 Task: Create a due date automation trigger when advanced on, 2 days after a card is due add fields with custom field "Resume" unchecked at 11:00 AM.
Action: Mouse moved to (1156, 96)
Screenshot: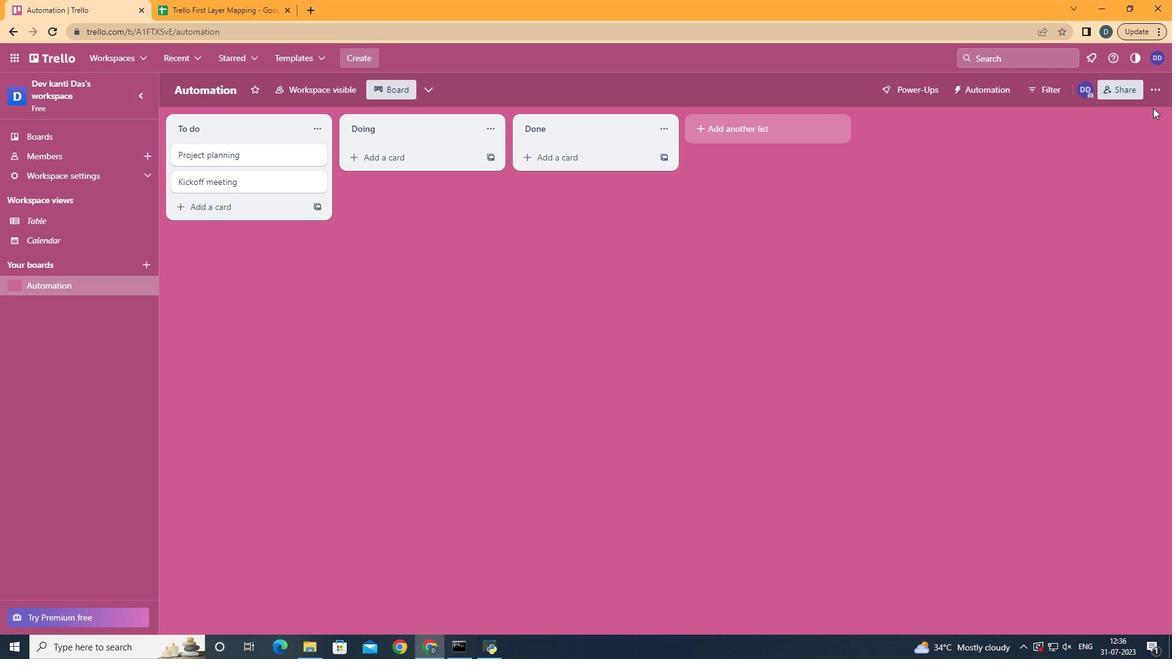 
Action: Mouse pressed left at (1156, 96)
Screenshot: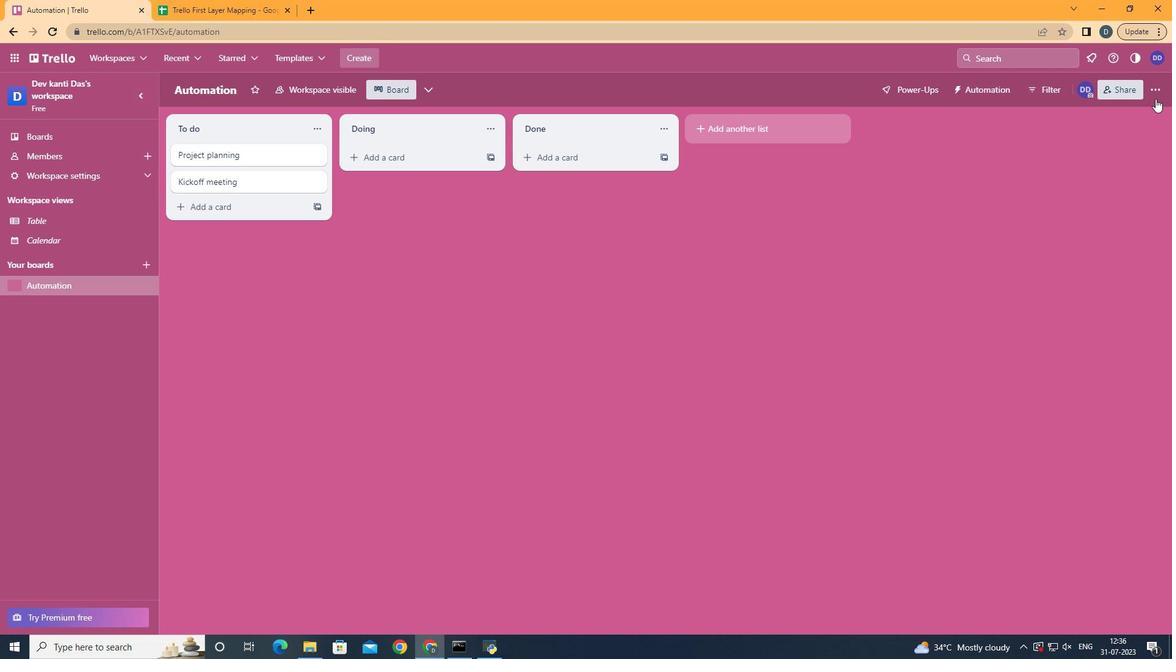 
Action: Mouse moved to (1086, 270)
Screenshot: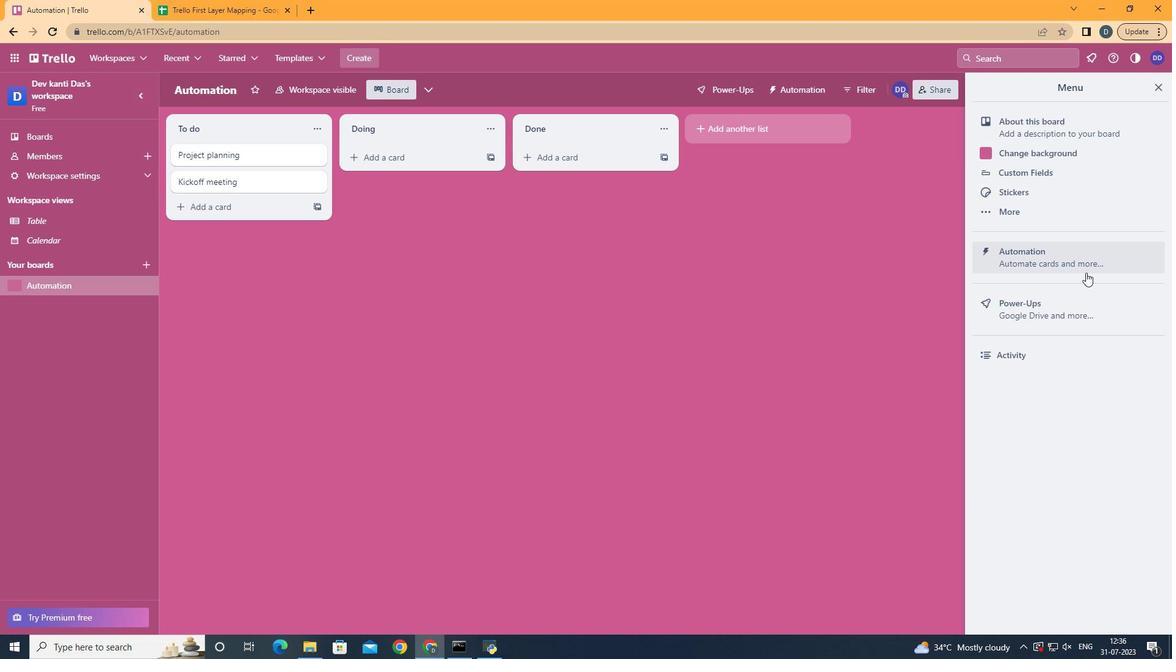 
Action: Mouse pressed left at (1086, 270)
Screenshot: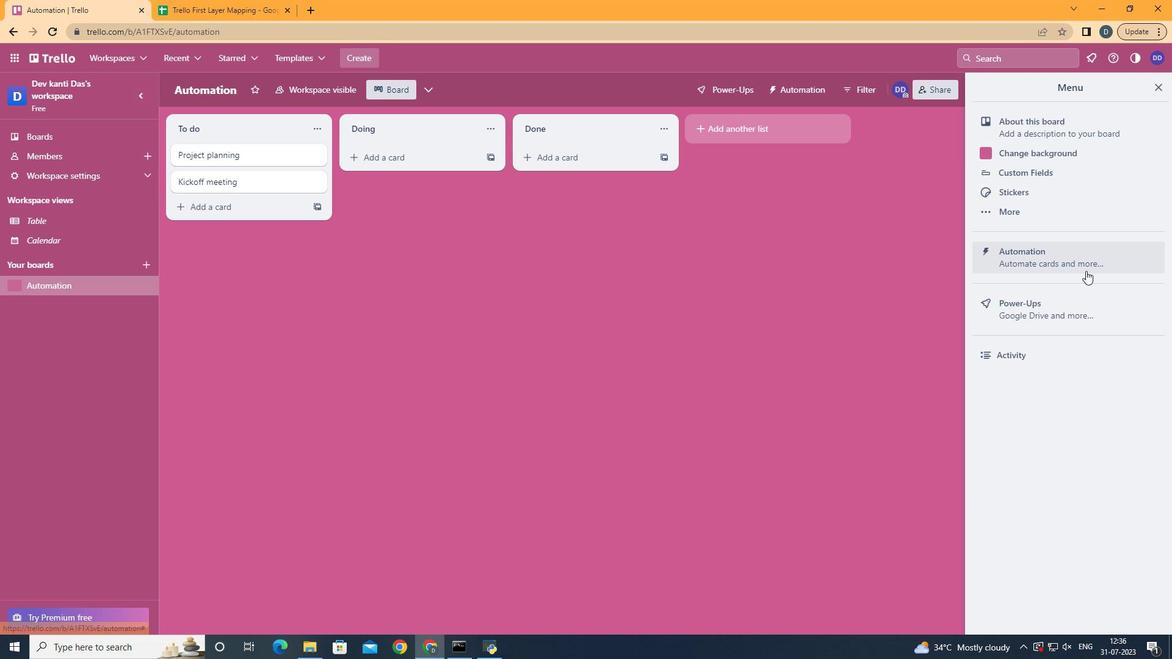 
Action: Mouse moved to (249, 255)
Screenshot: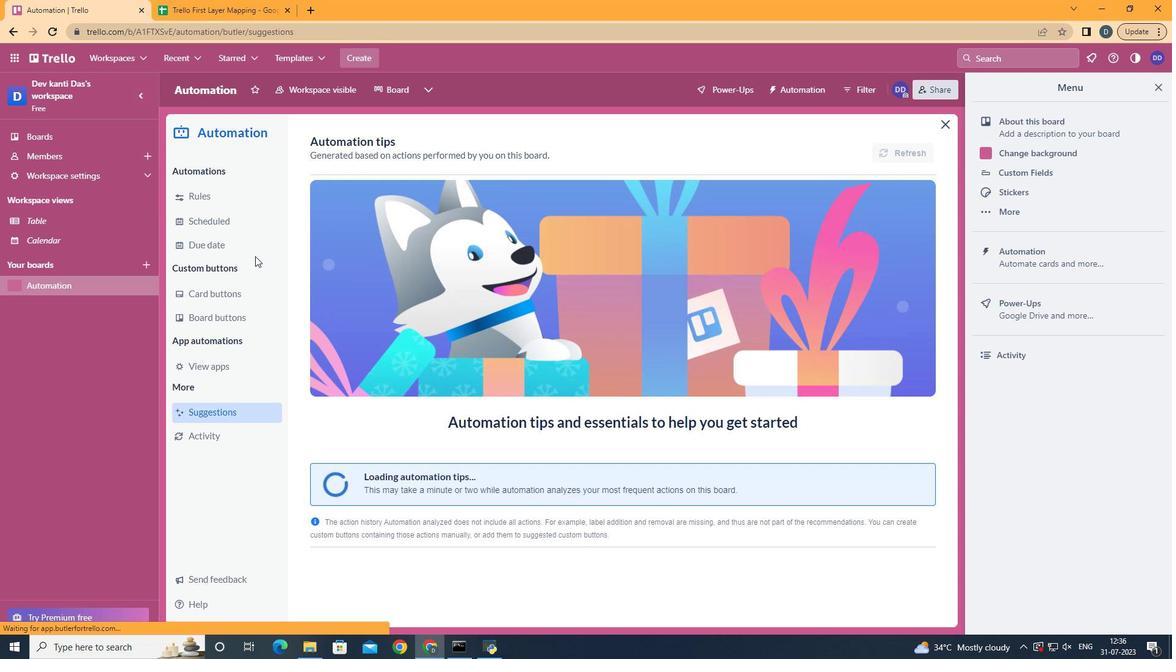 
Action: Mouse pressed left at (249, 255)
Screenshot: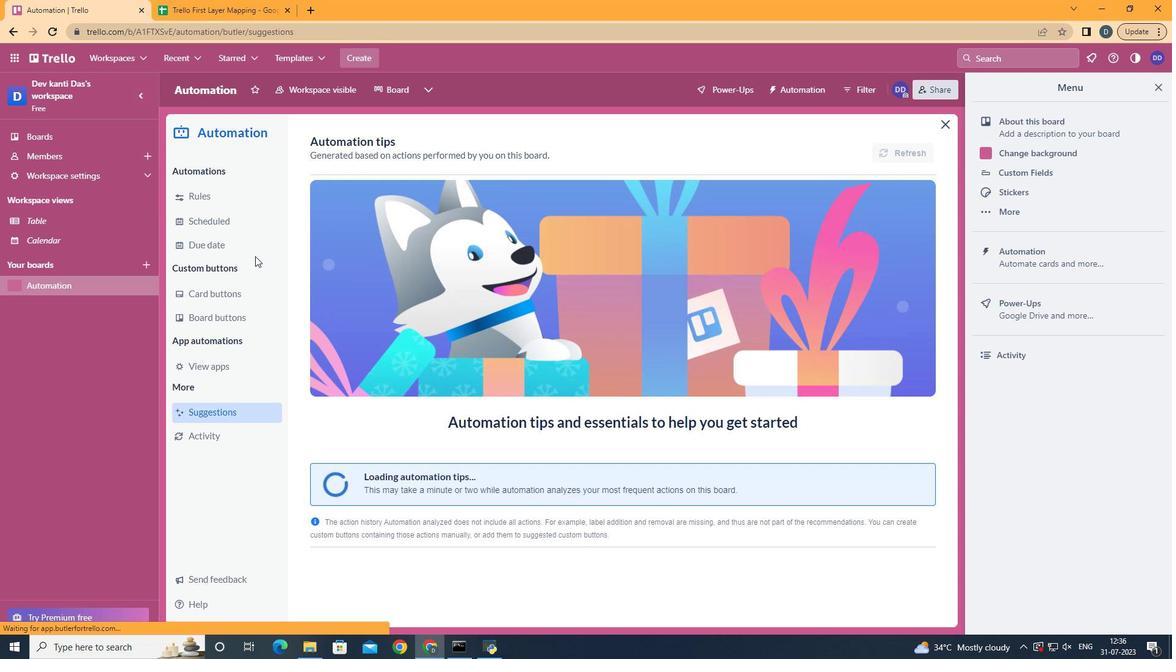 
Action: Mouse moved to (880, 147)
Screenshot: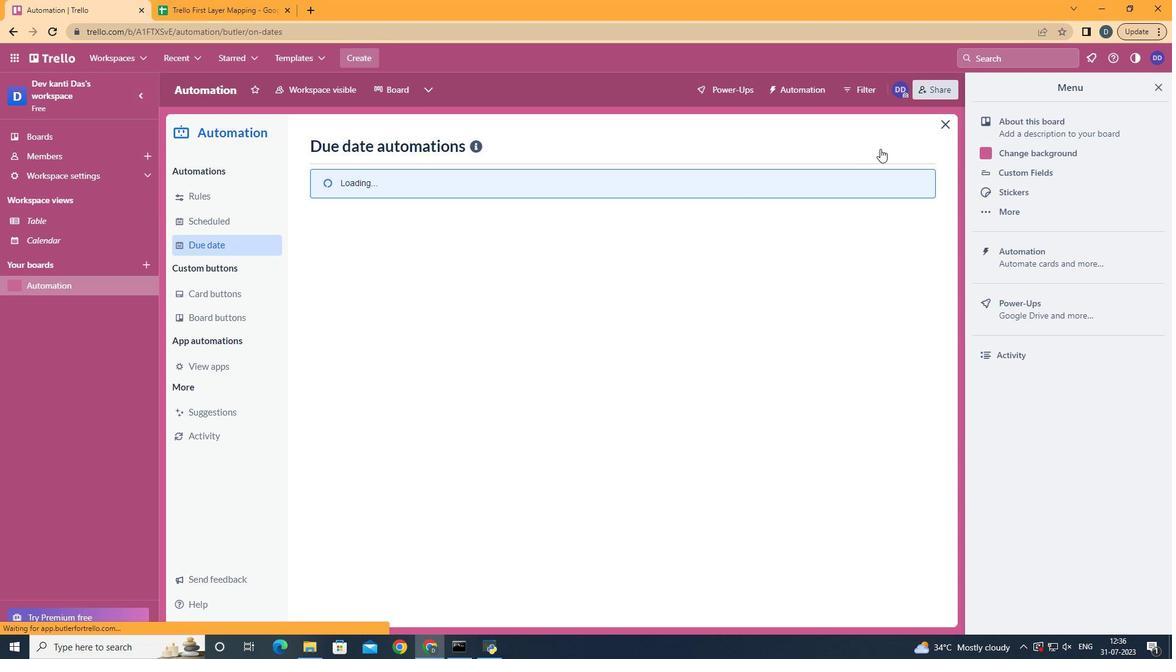 
Action: Mouse pressed left at (880, 147)
Screenshot: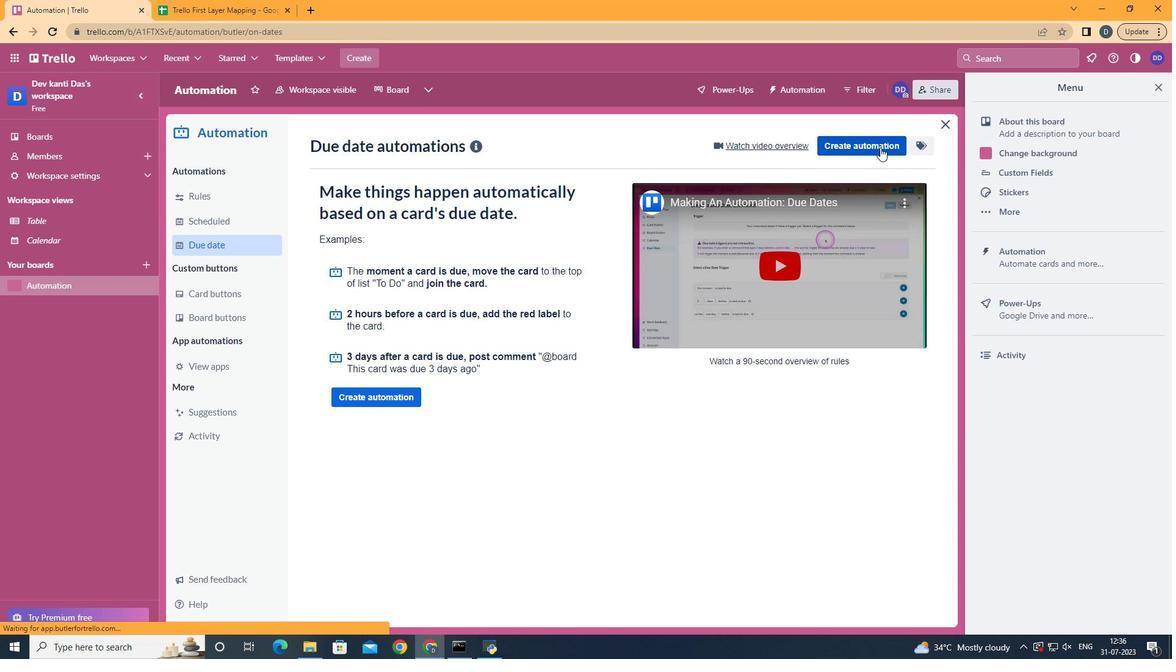 
Action: Mouse moved to (601, 262)
Screenshot: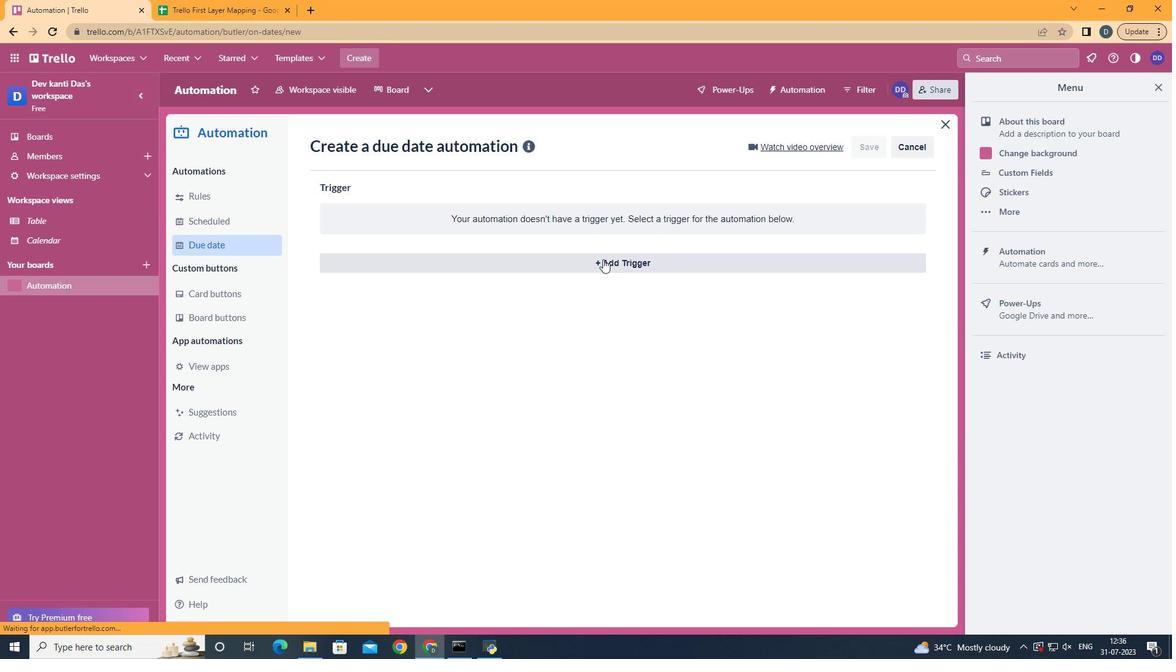 
Action: Mouse pressed left at (601, 262)
Screenshot: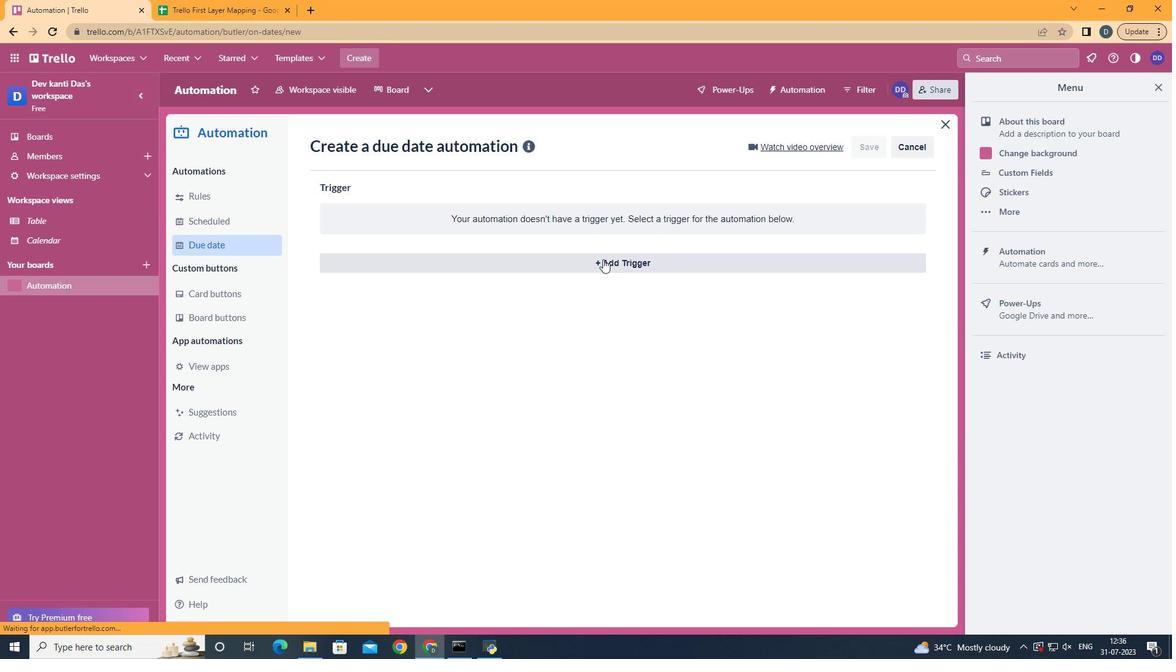 
Action: Mouse moved to (430, 498)
Screenshot: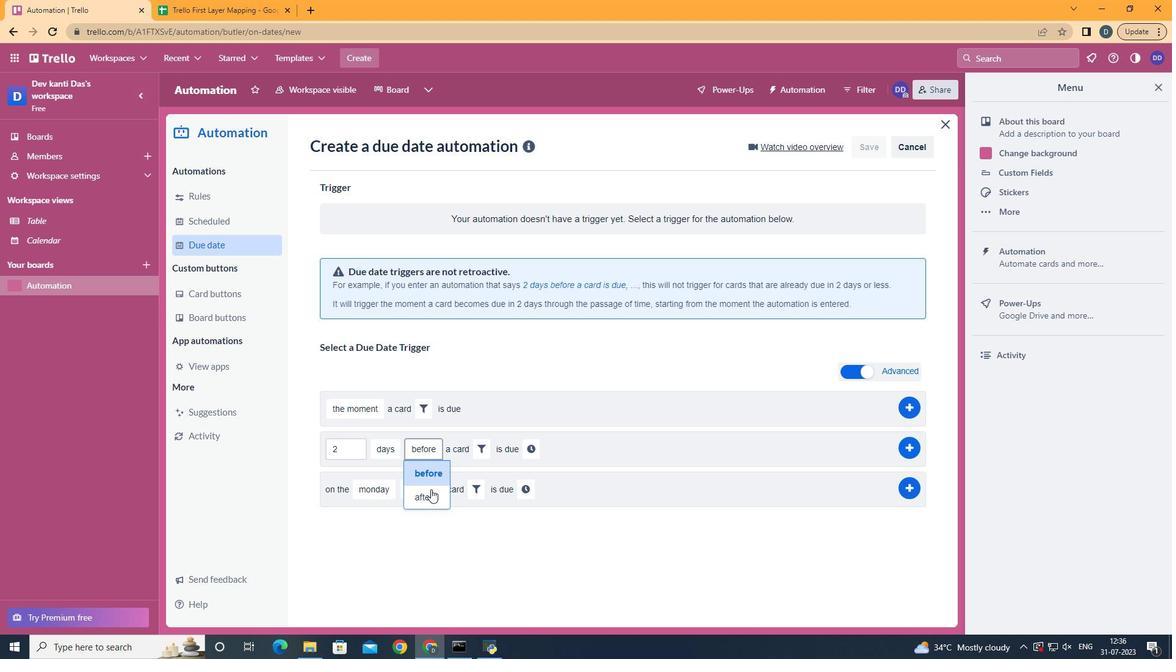 
Action: Mouse pressed left at (430, 498)
Screenshot: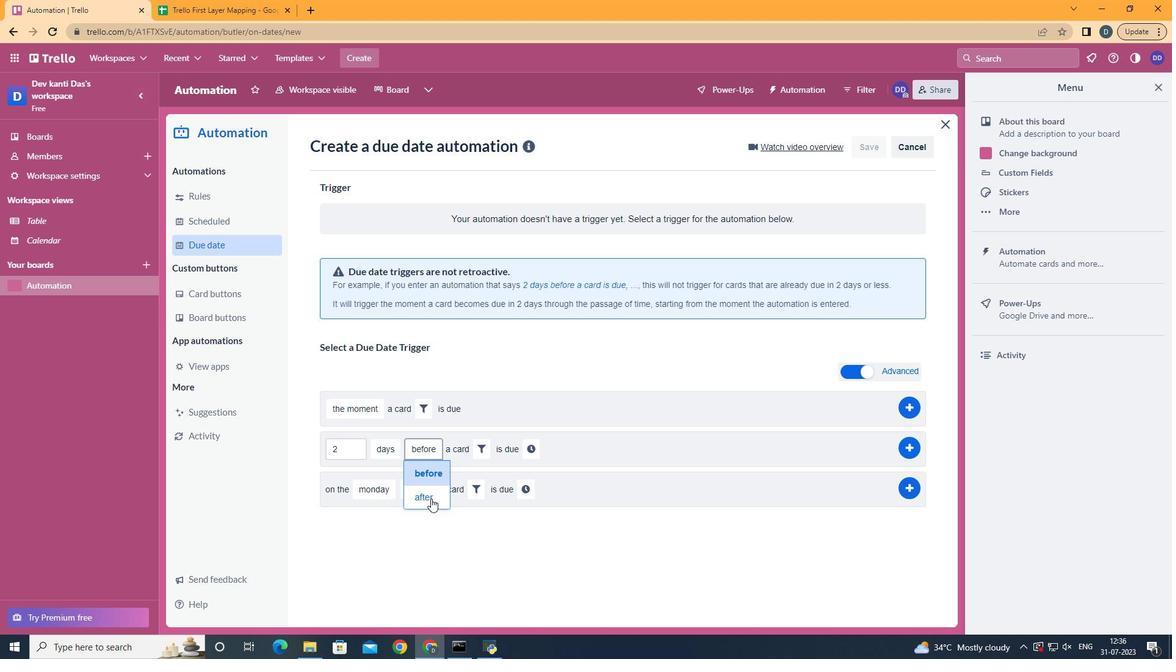 
Action: Mouse moved to (477, 449)
Screenshot: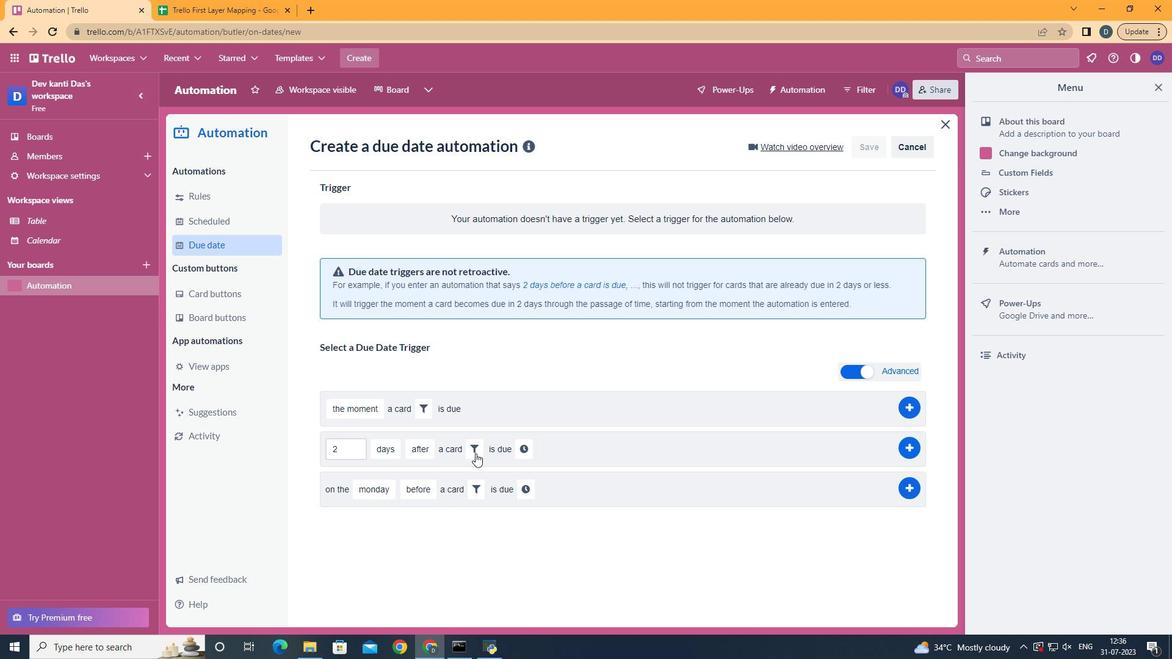 
Action: Mouse pressed left at (477, 449)
Screenshot: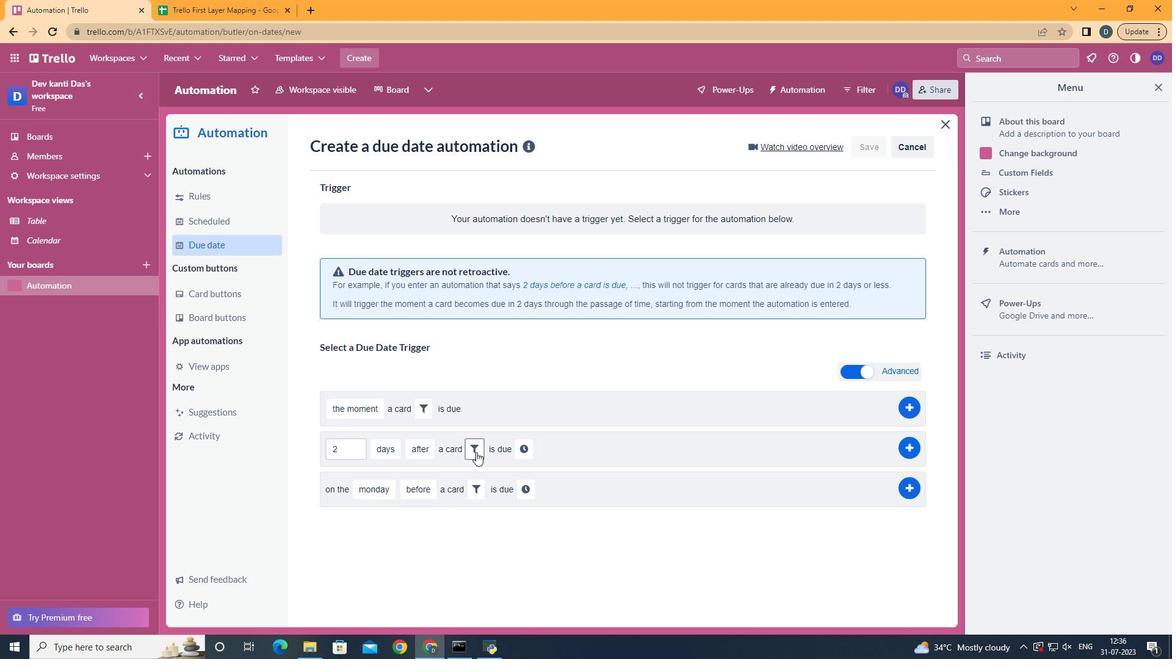 
Action: Mouse moved to (657, 485)
Screenshot: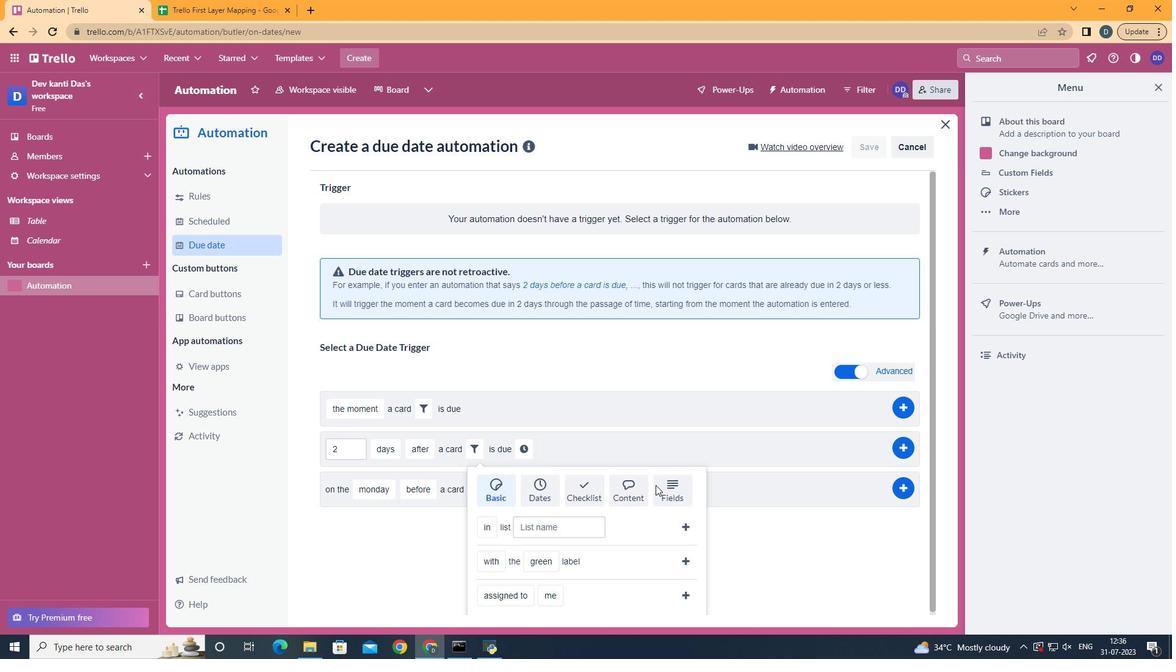 
Action: Mouse pressed left at (657, 485)
Screenshot: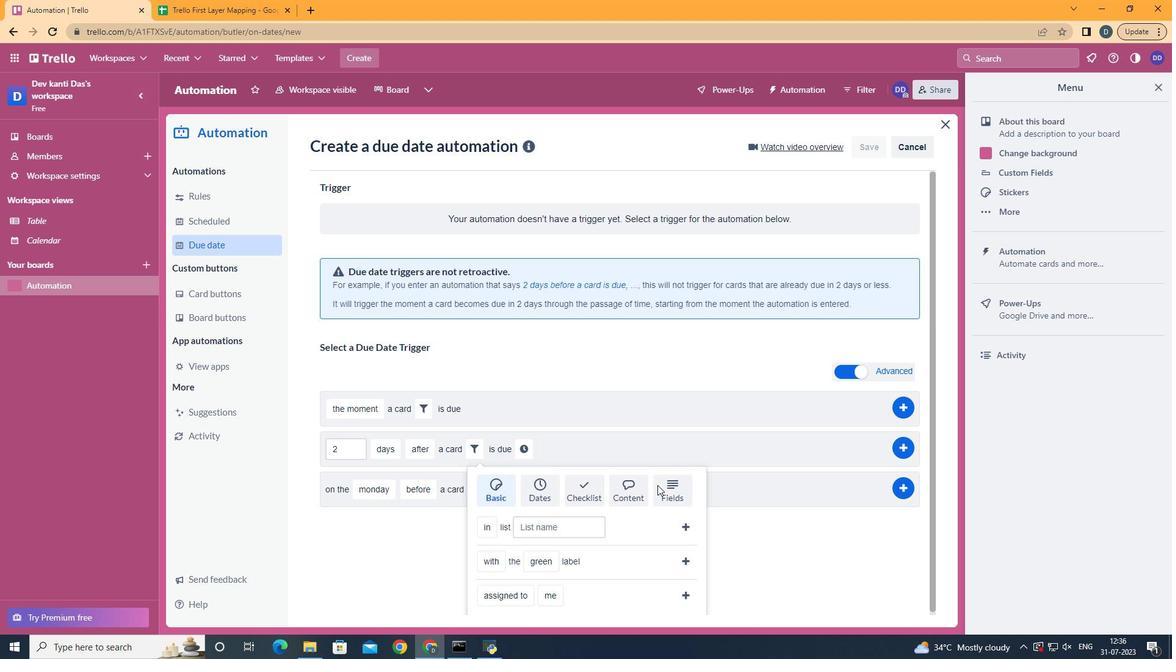 
Action: Mouse moved to (669, 479)
Screenshot: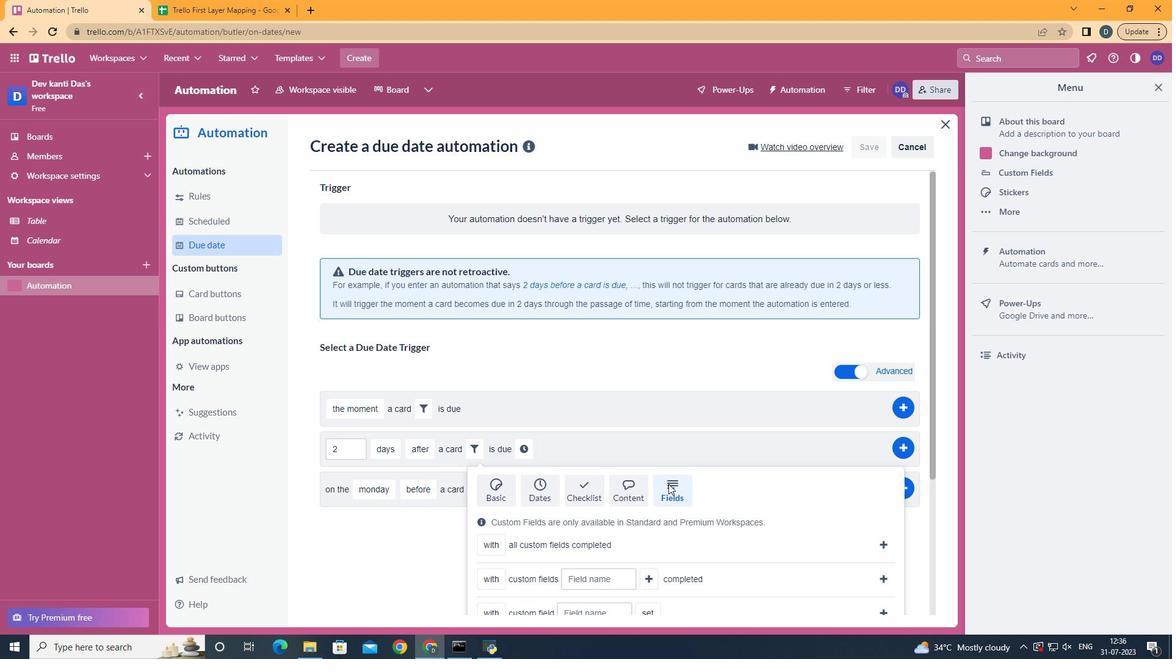 
Action: Mouse scrolled (669, 479) with delta (0, 0)
Screenshot: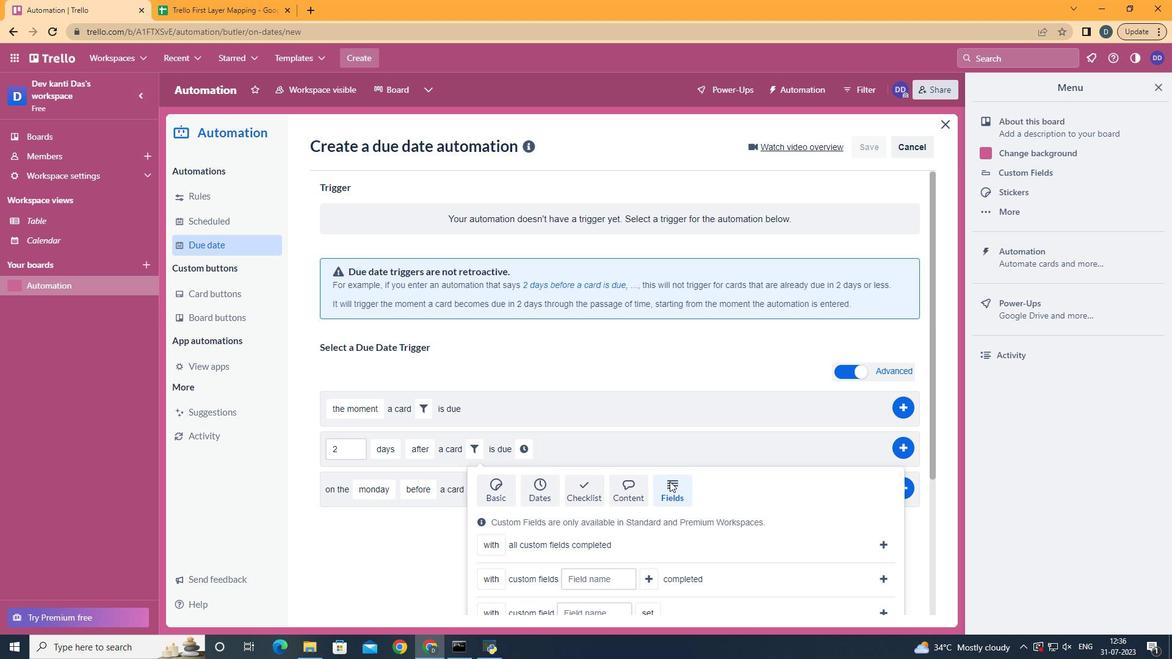 
Action: Mouse scrolled (669, 479) with delta (0, 0)
Screenshot: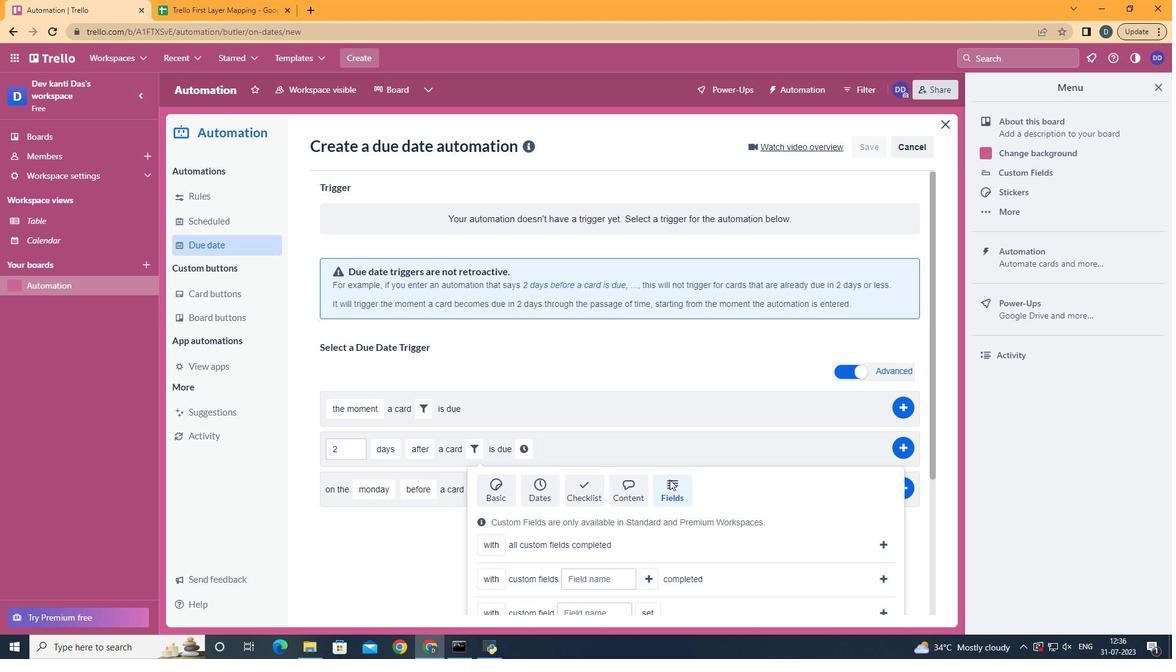 
Action: Mouse scrolled (669, 479) with delta (0, 0)
Screenshot: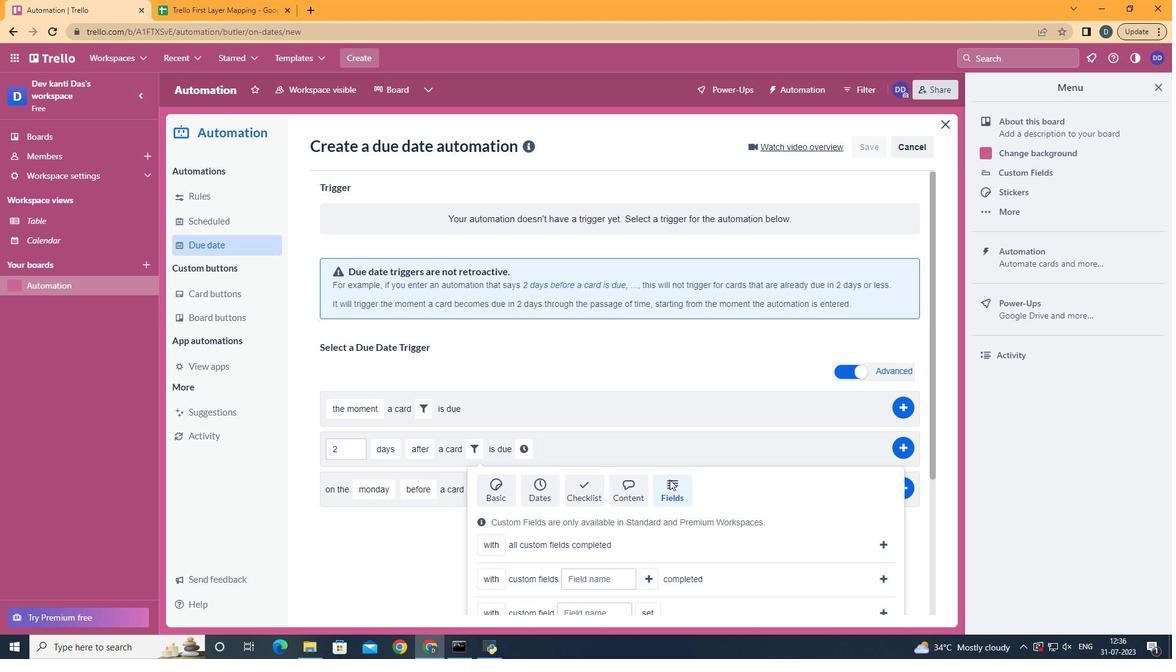 
Action: Mouse scrolled (669, 479) with delta (0, 0)
Screenshot: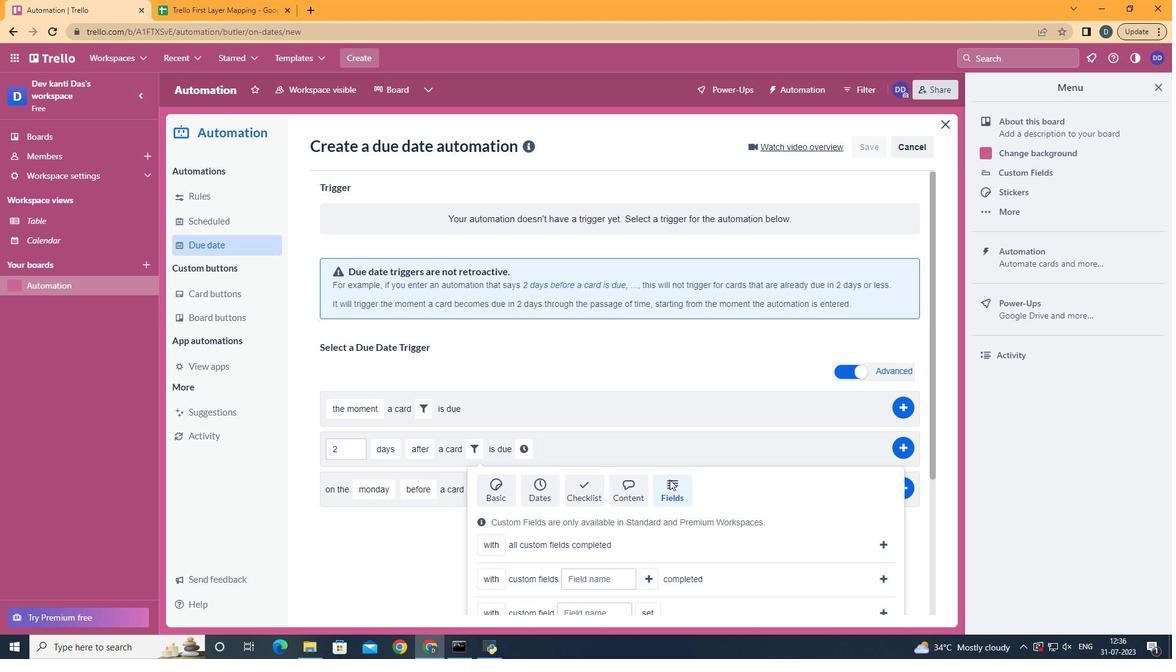 
Action: Mouse scrolled (669, 479) with delta (0, 0)
Screenshot: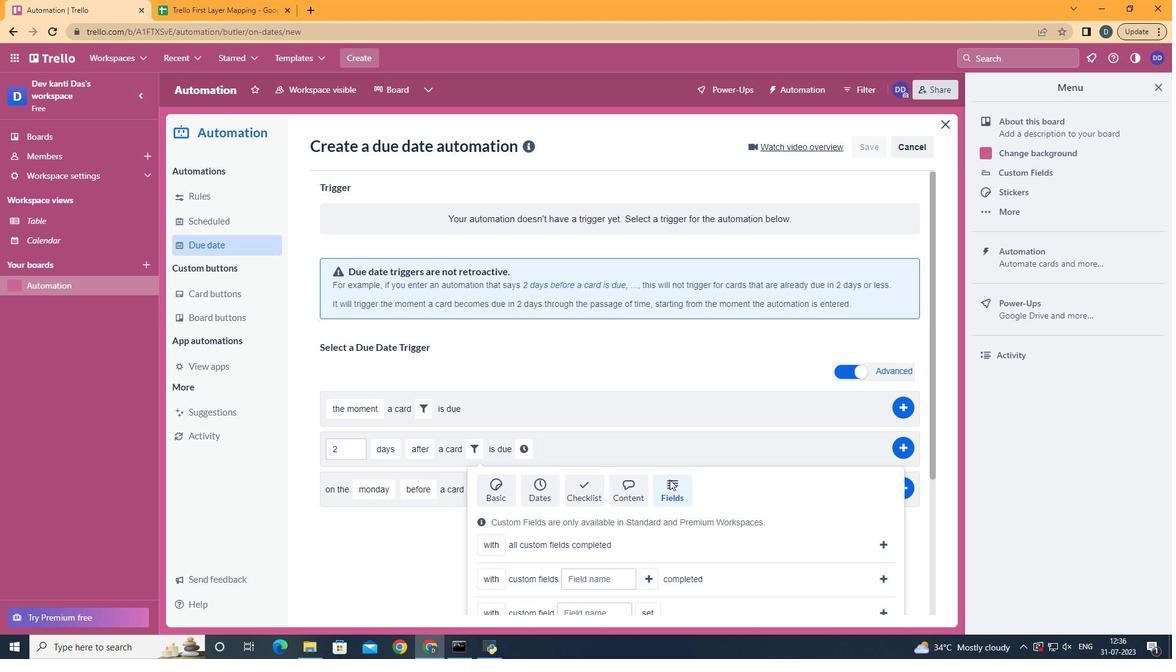 
Action: Mouse moved to (501, 514)
Screenshot: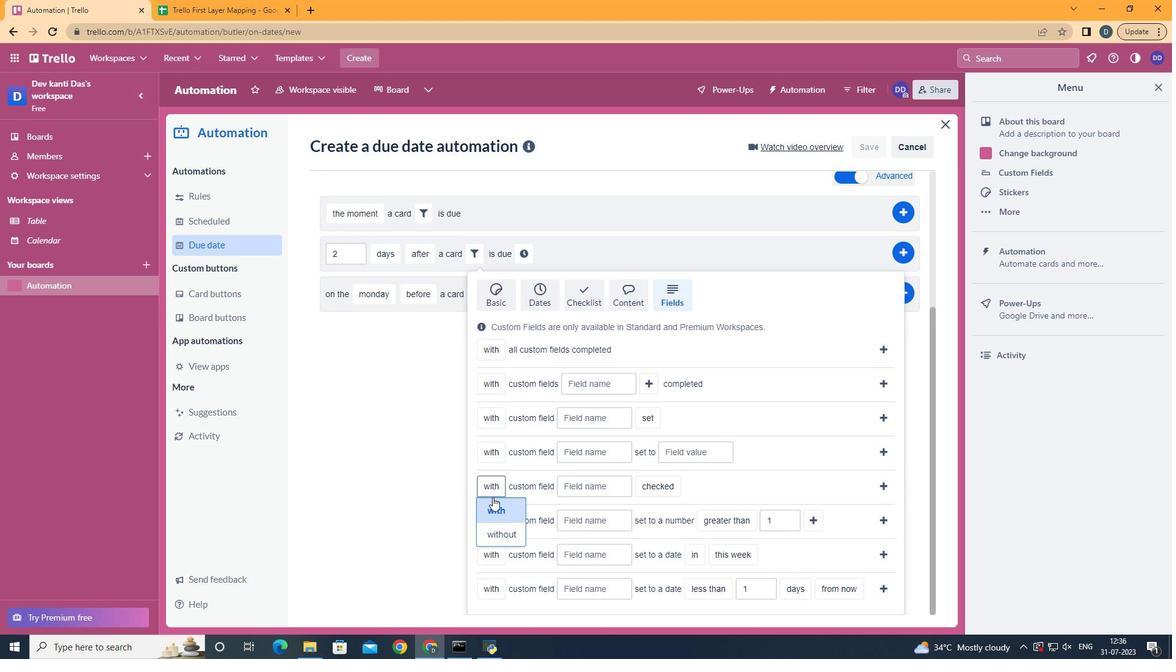 
Action: Mouse pressed left at (501, 514)
Screenshot: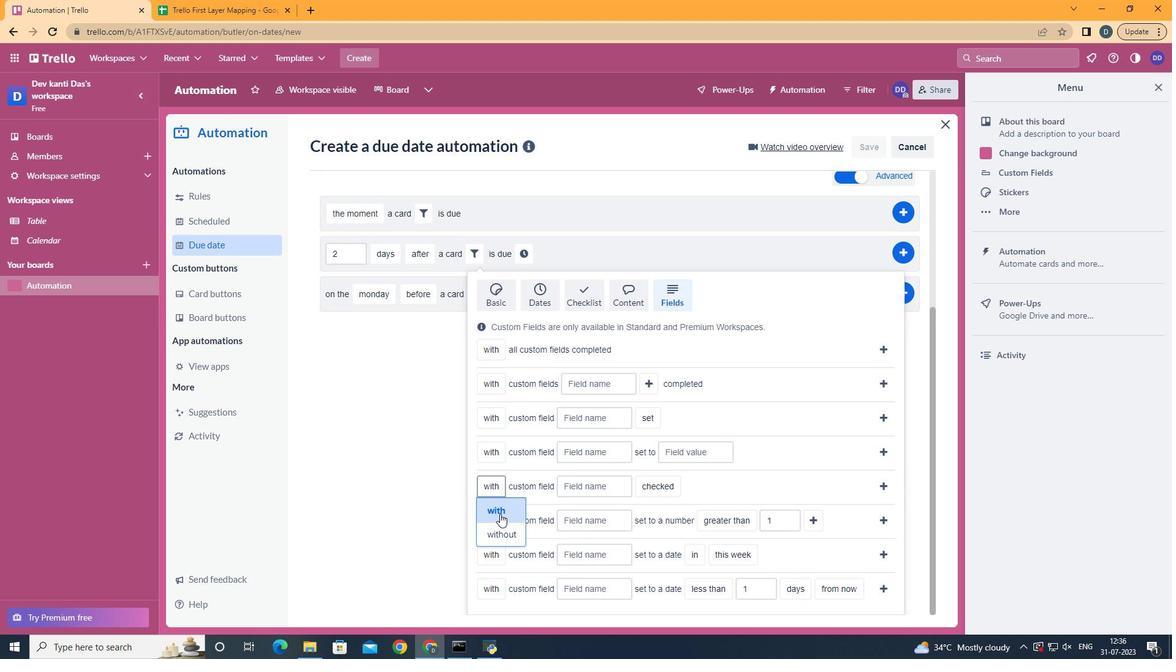 
Action: Mouse moved to (586, 488)
Screenshot: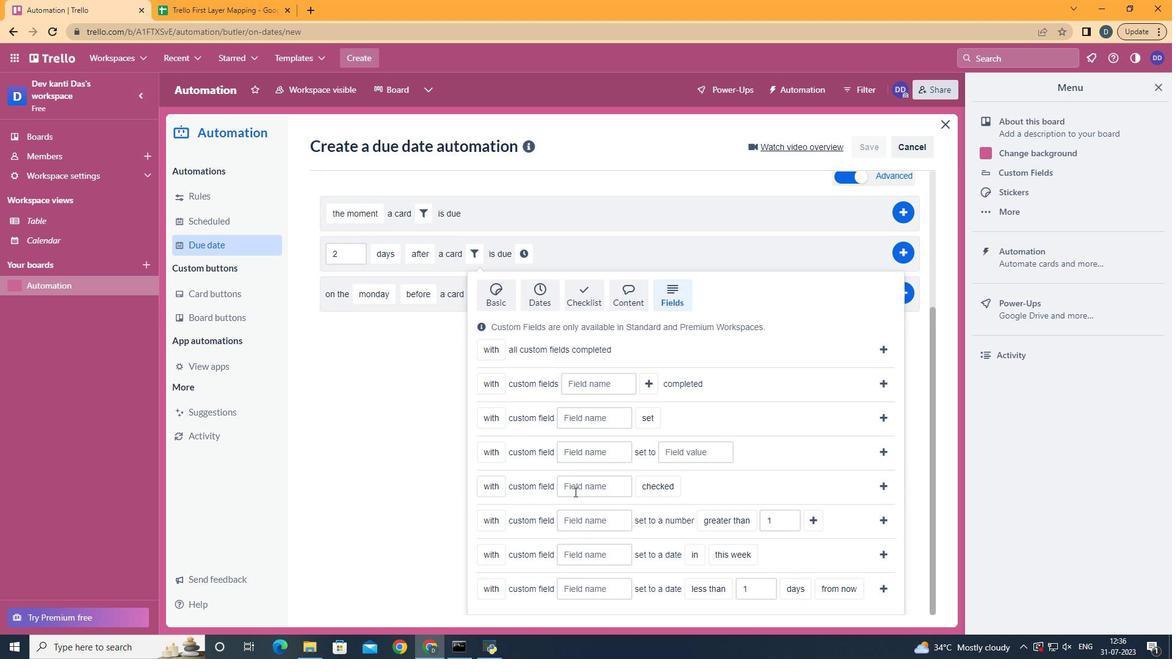 
Action: Mouse pressed left at (586, 488)
Screenshot: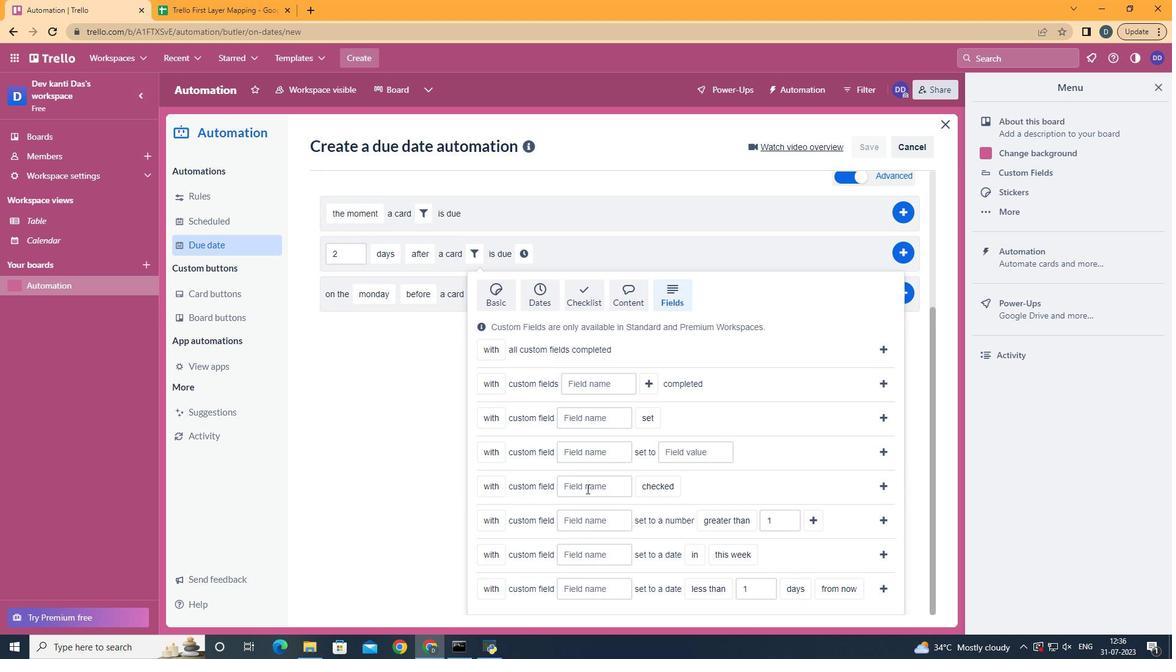 
Action: Key pressed <Key.shift>Resume
Screenshot: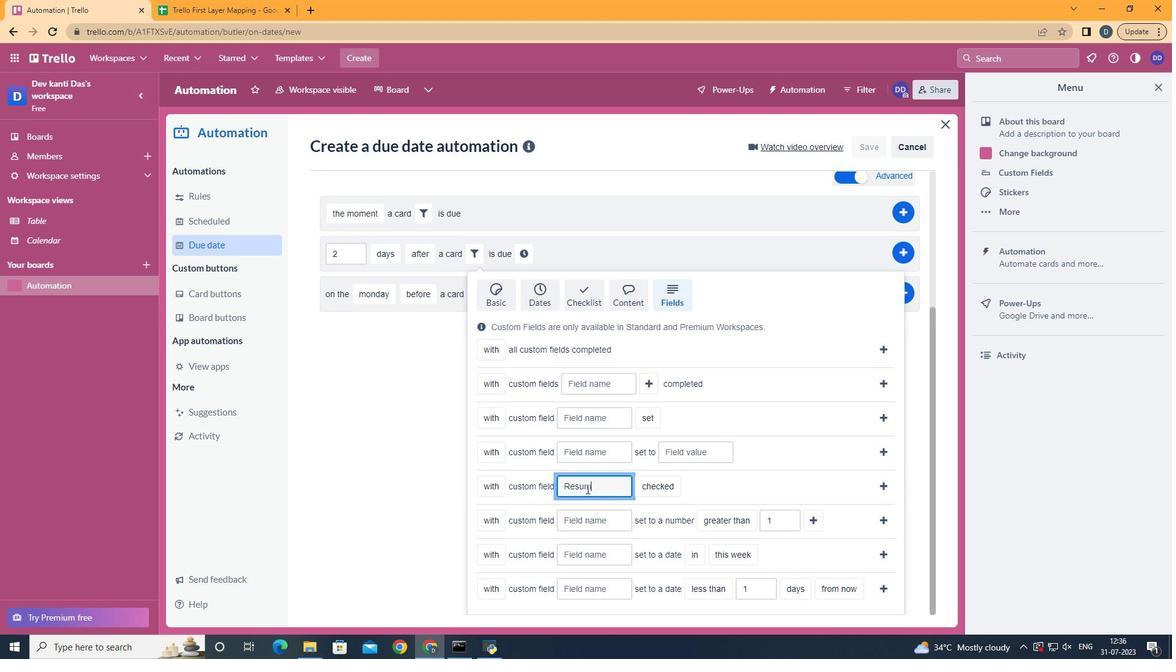 
Action: Mouse moved to (656, 534)
Screenshot: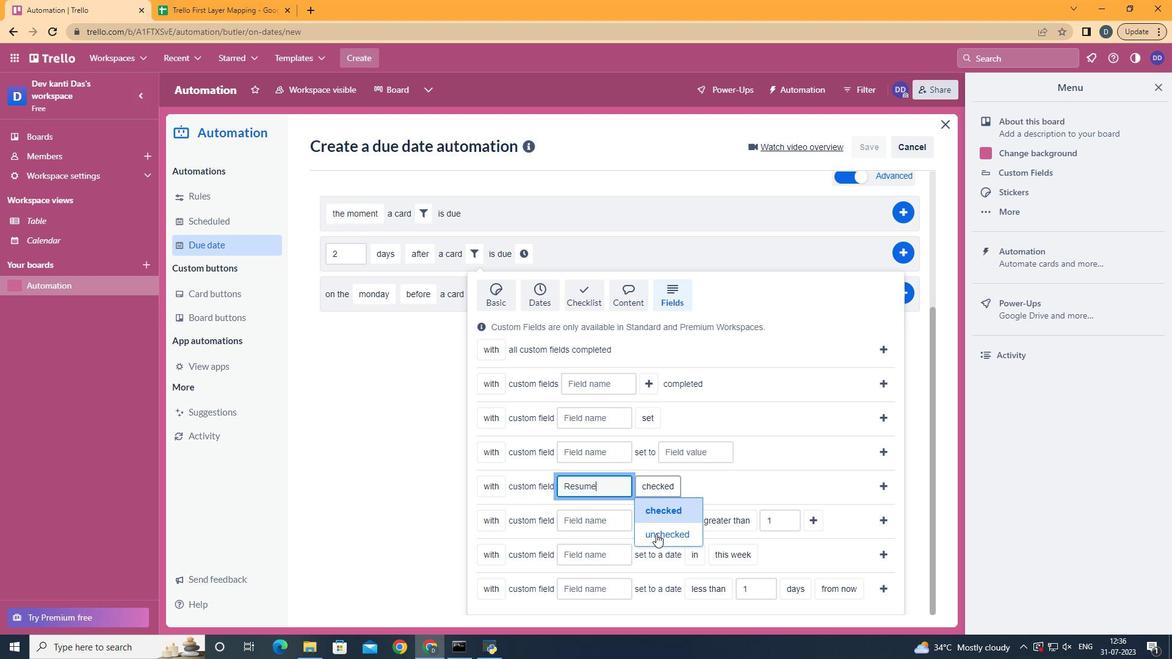 
Action: Mouse pressed left at (656, 534)
Screenshot: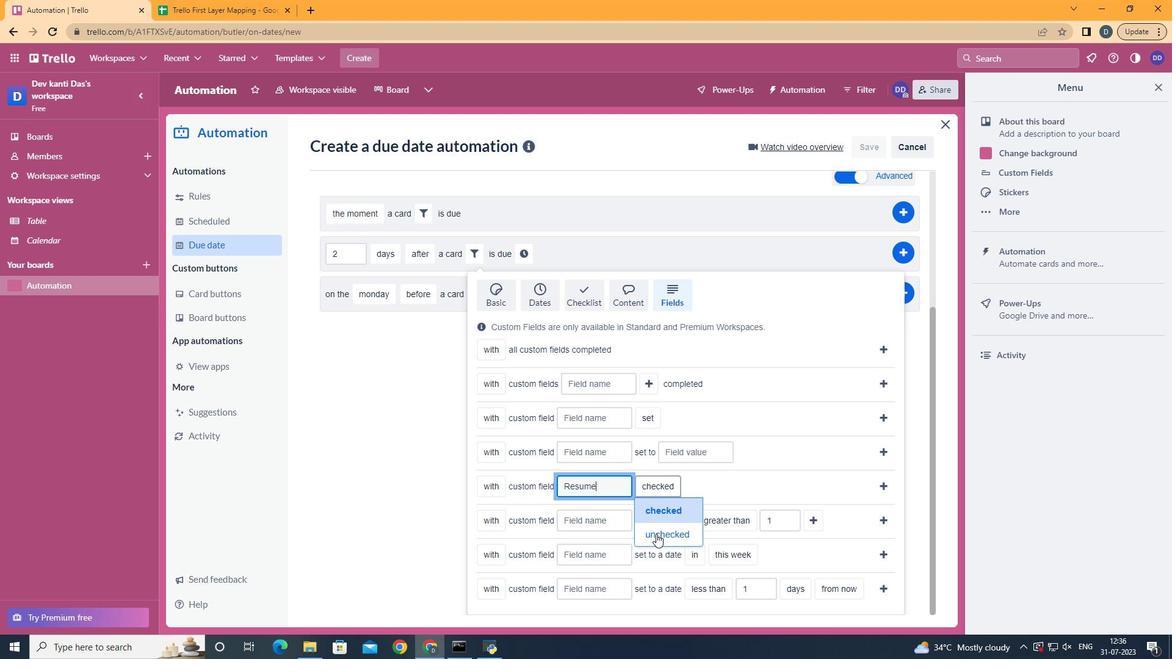 
Action: Mouse moved to (876, 487)
Screenshot: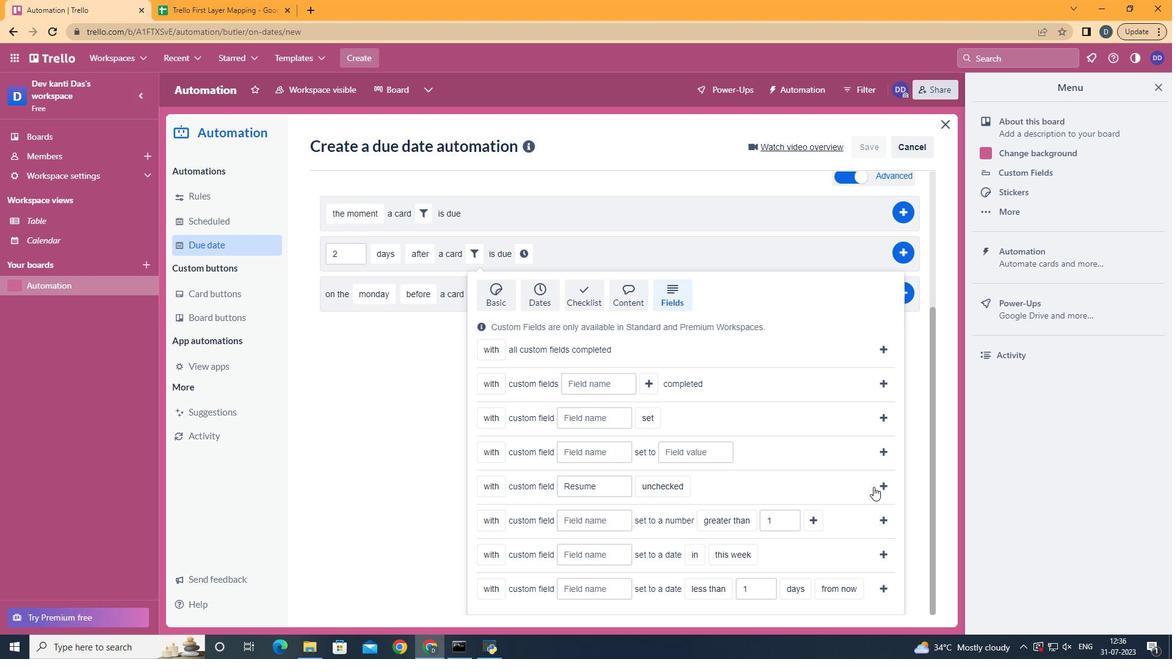 
Action: Mouse pressed left at (876, 487)
Screenshot: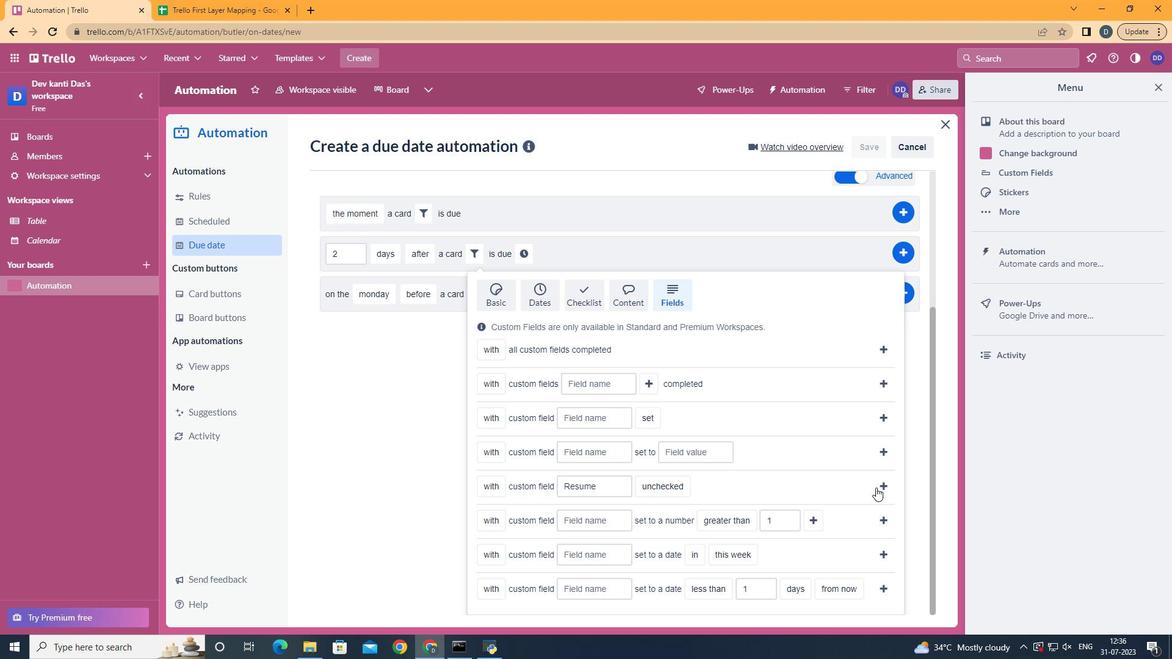 
Action: Mouse moved to (708, 451)
Screenshot: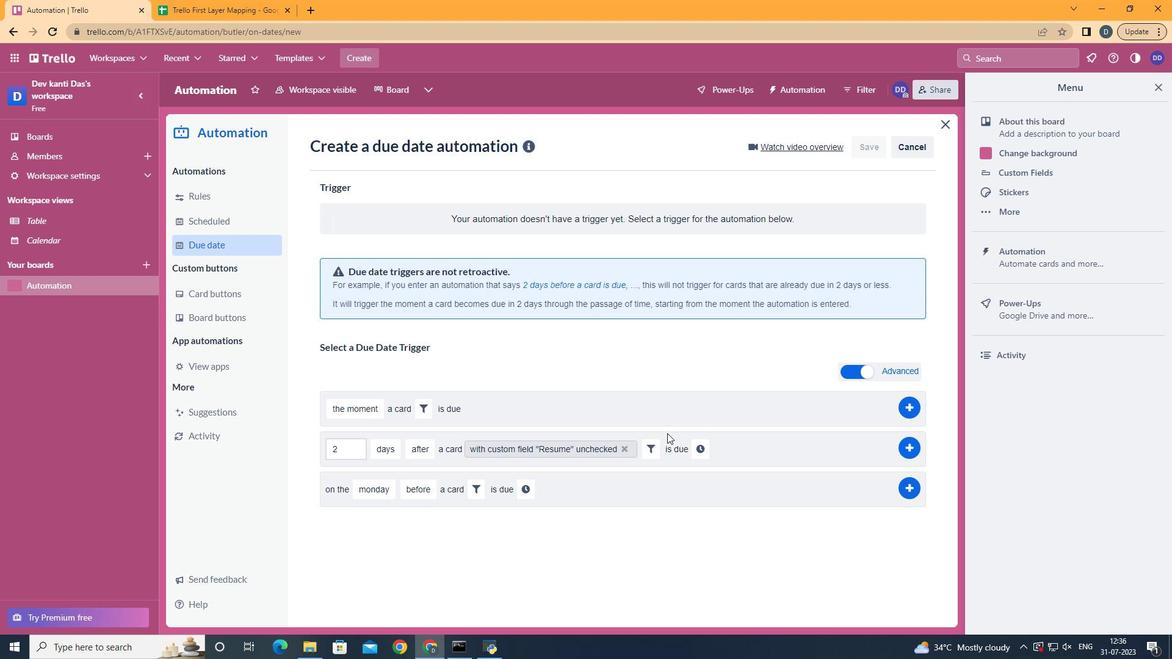 
Action: Mouse pressed left at (708, 451)
Screenshot: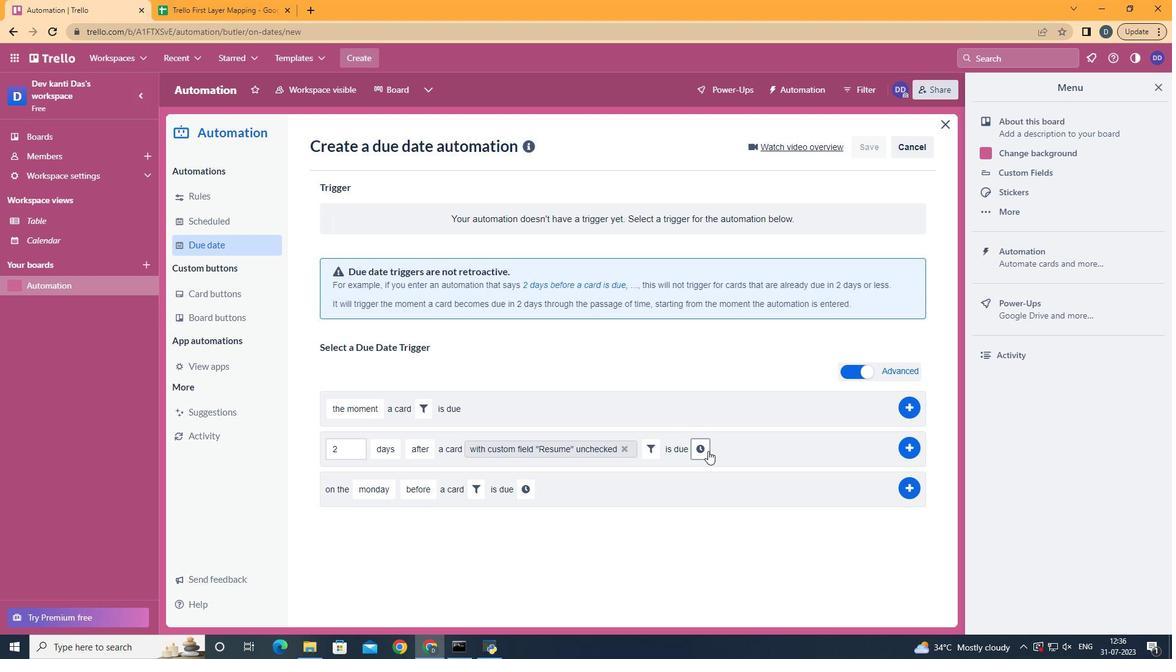 
Action: Mouse moved to (745, 451)
Screenshot: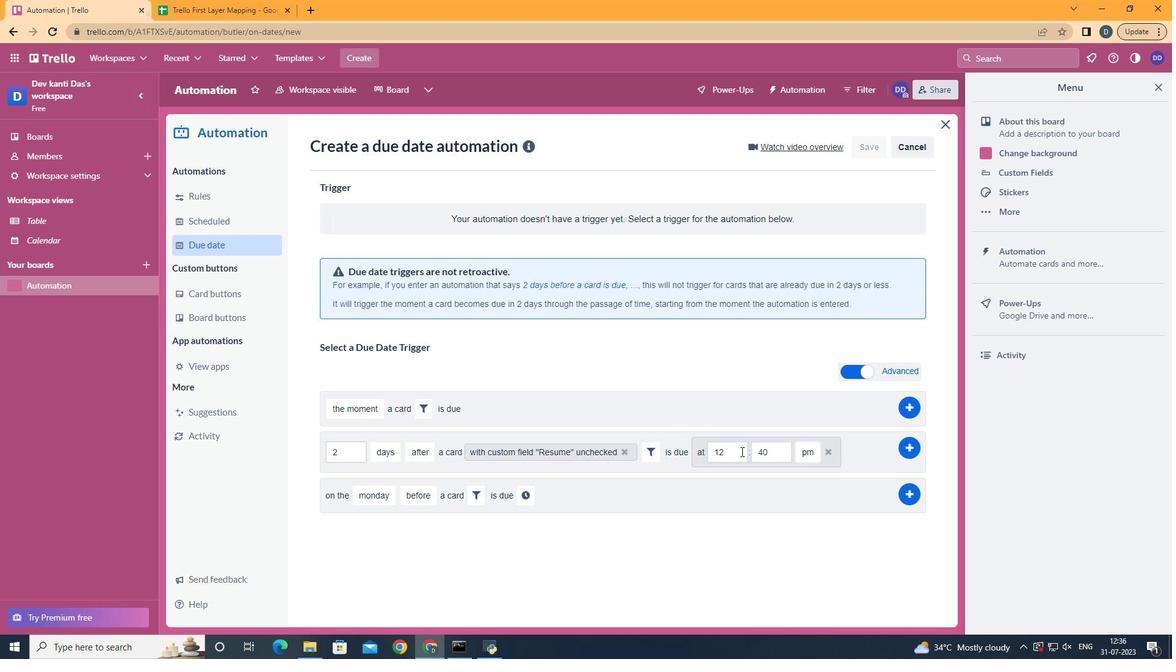
Action: Mouse pressed left at (745, 451)
Screenshot: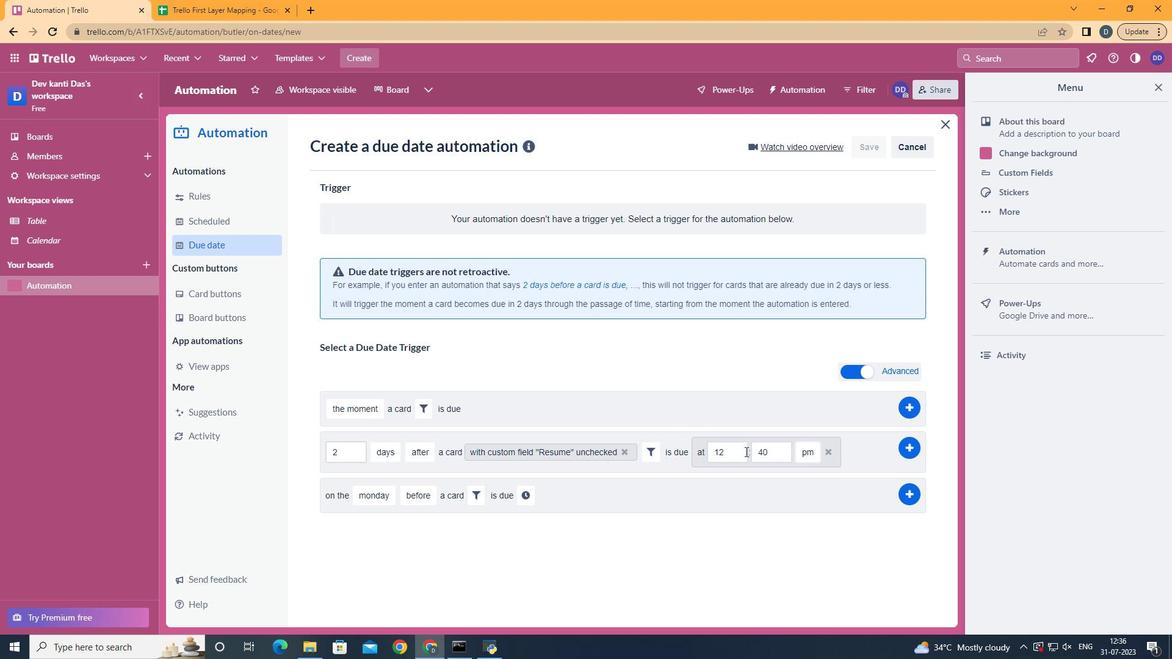 
Action: Key pressed <Key.backspace><Key.backspace>11
Screenshot: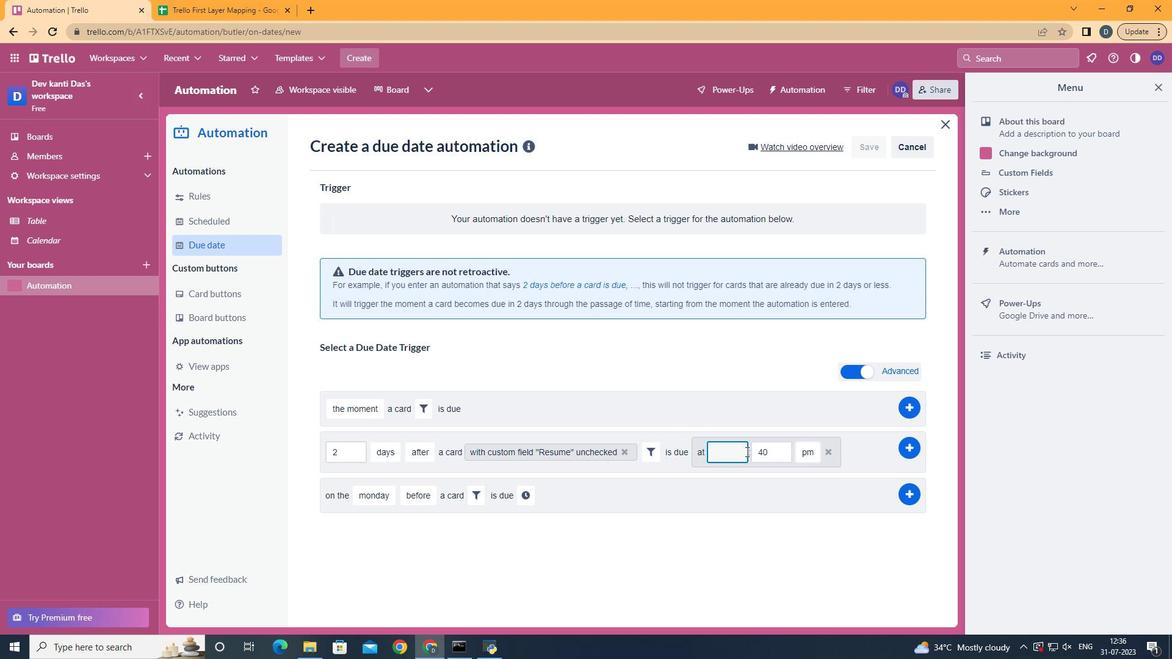 
Action: Mouse moved to (779, 451)
Screenshot: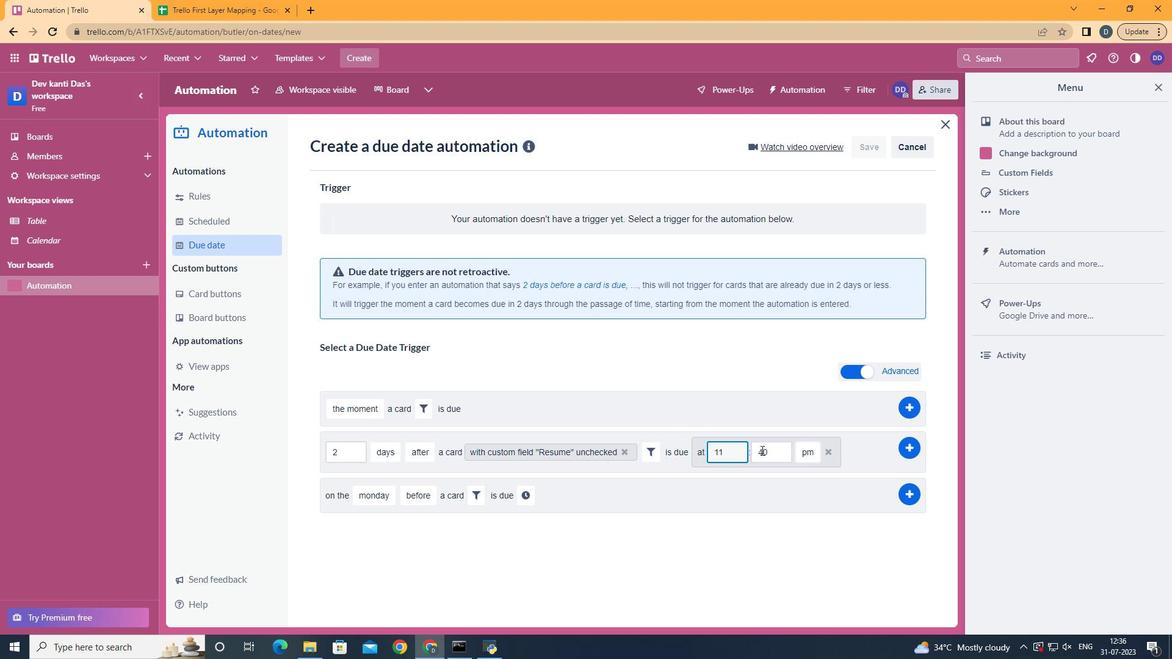 
Action: Mouse pressed left at (779, 451)
Screenshot: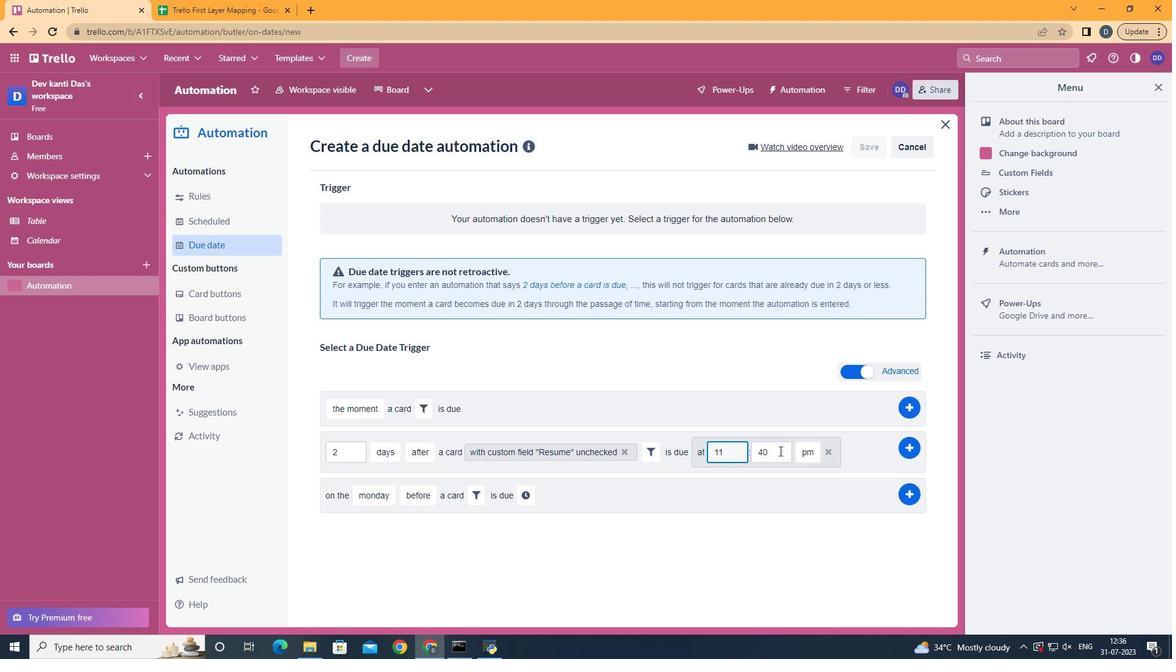 
Action: Key pressed <Key.backspace><Key.backspace>00
Screenshot: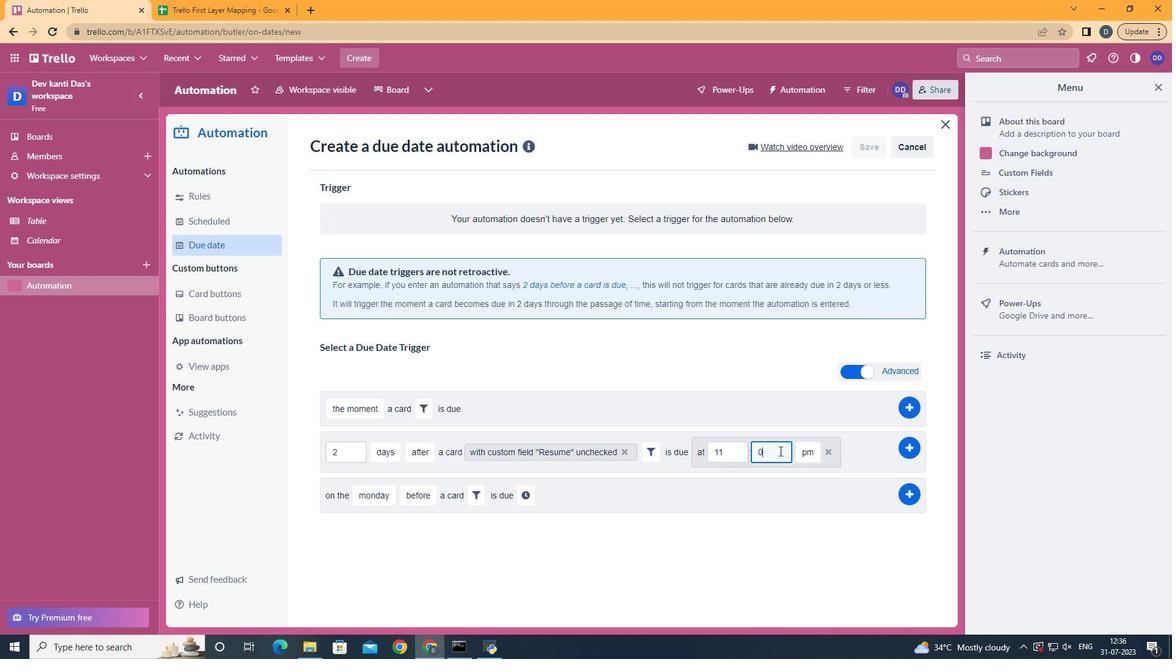 
Action: Mouse moved to (817, 477)
Screenshot: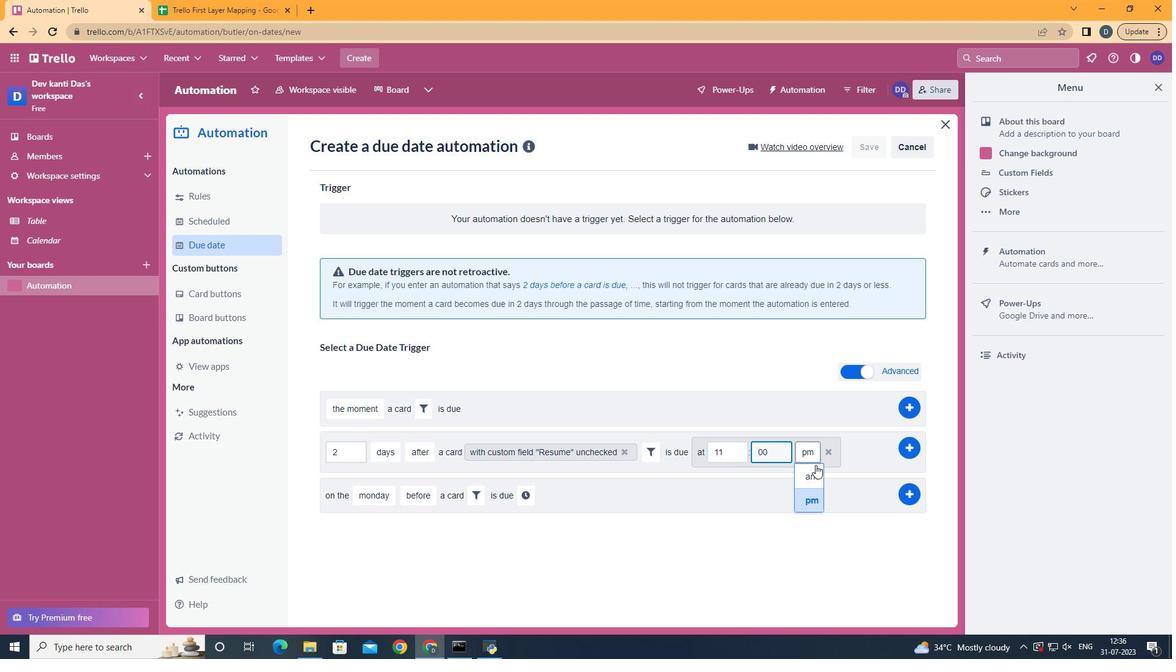 
Action: Mouse pressed left at (817, 477)
Screenshot: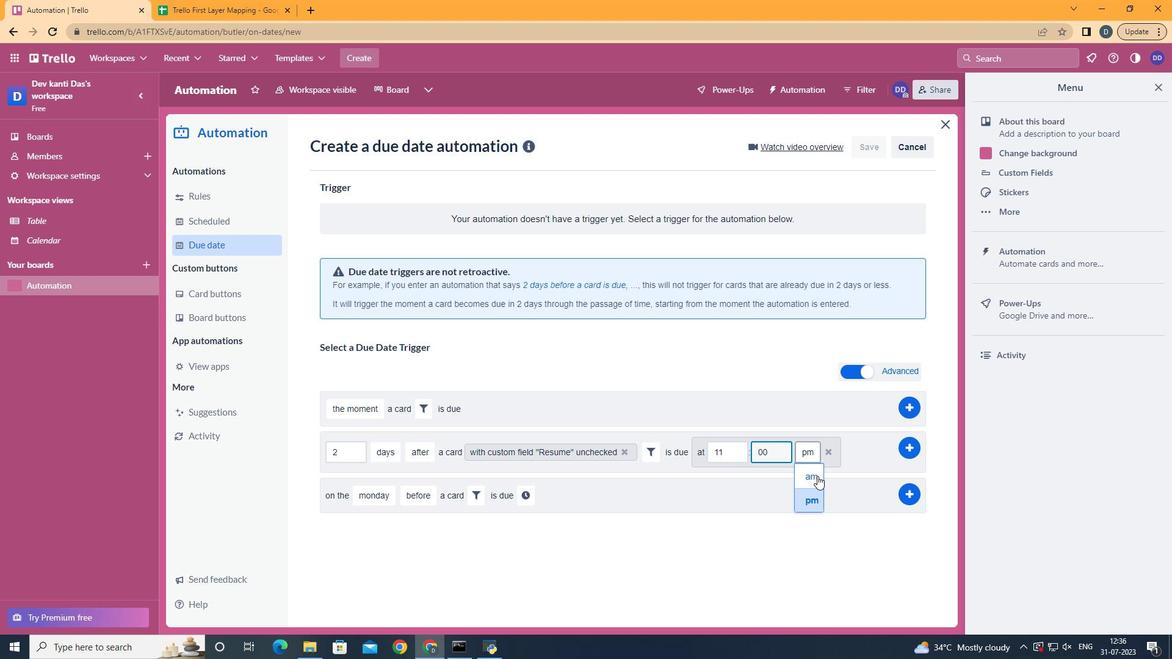 
Action: Mouse moved to (910, 441)
Screenshot: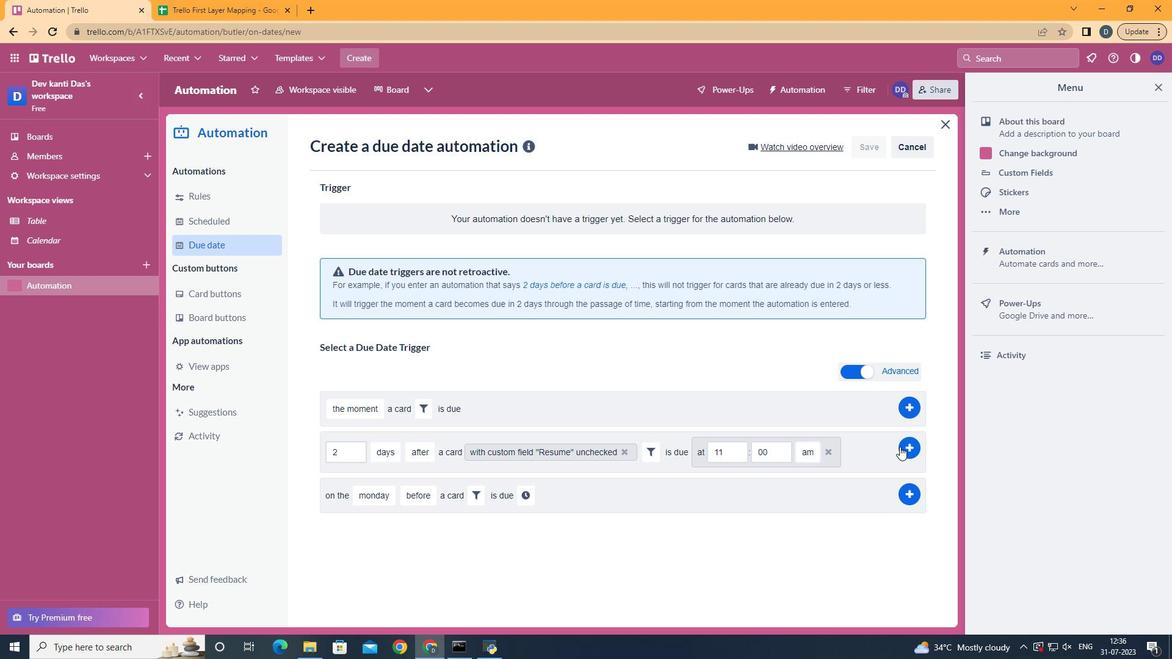 
Action: Mouse pressed left at (910, 441)
Screenshot: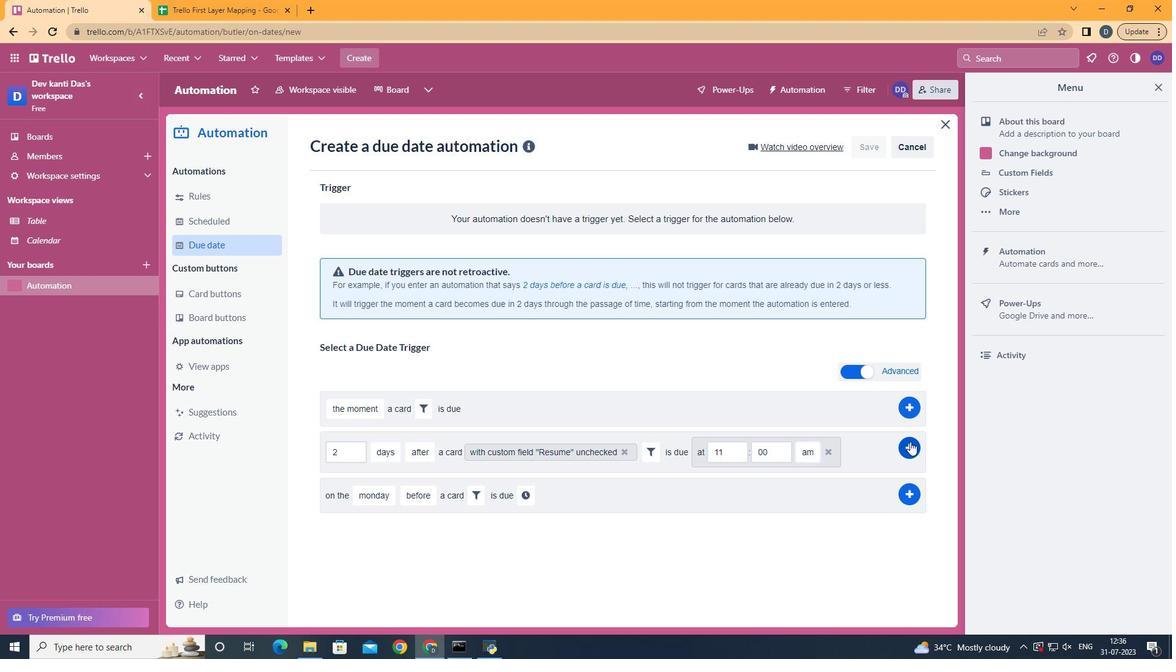 
Action: Mouse moved to (448, 212)
Screenshot: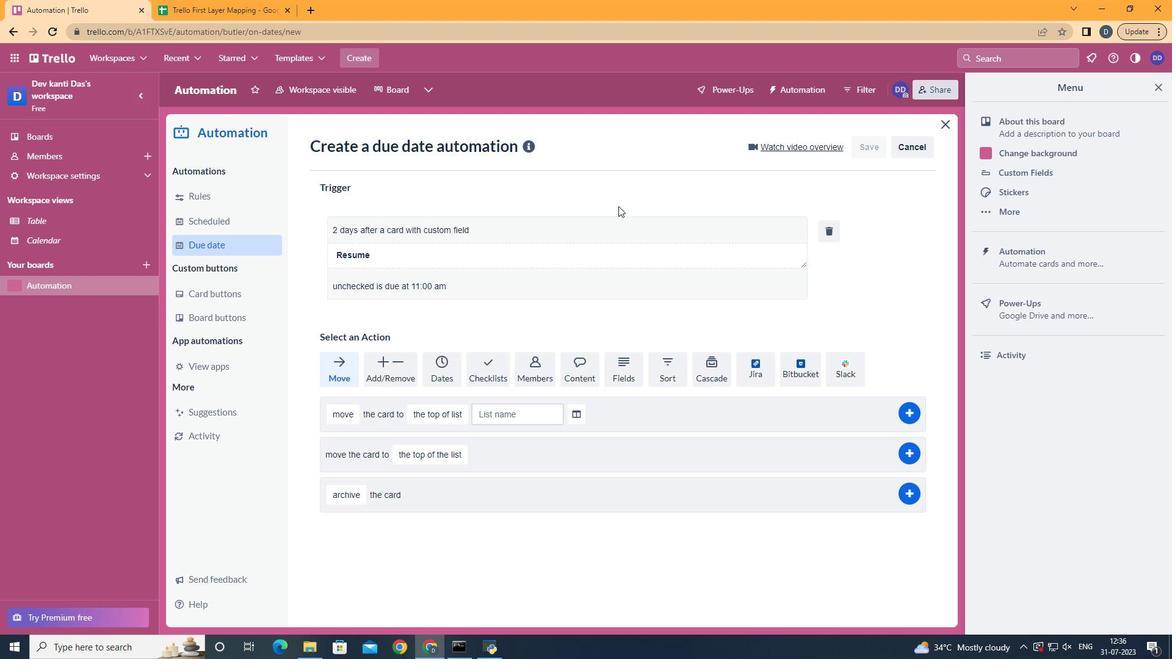 
